 Task: Use Suspense Accents 04 Effect in this video Movie B.mp4
Action: Mouse pressed left at (251, 150)
Screenshot: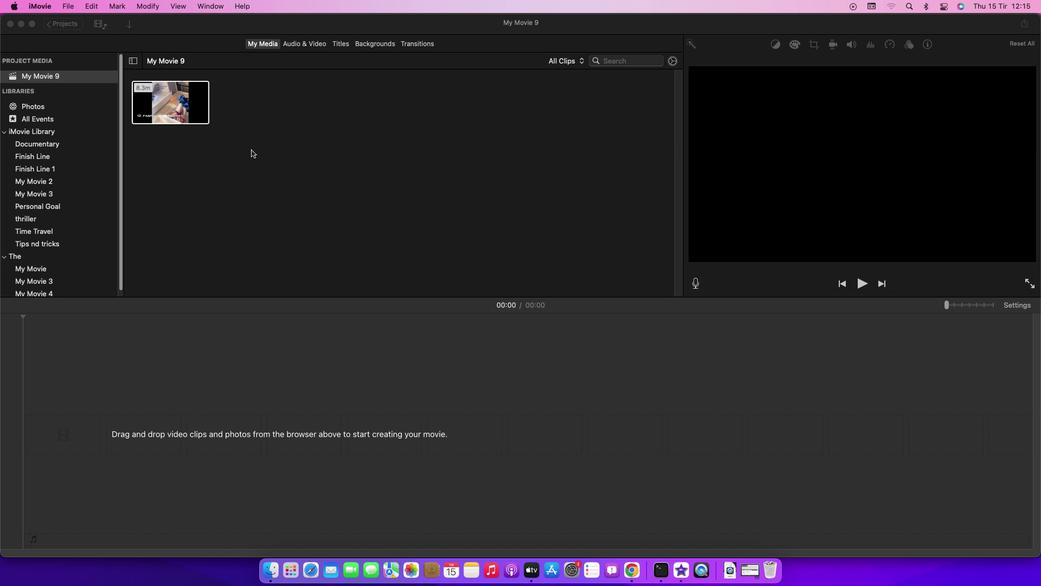 
Action: Mouse moved to (157, 110)
Screenshot: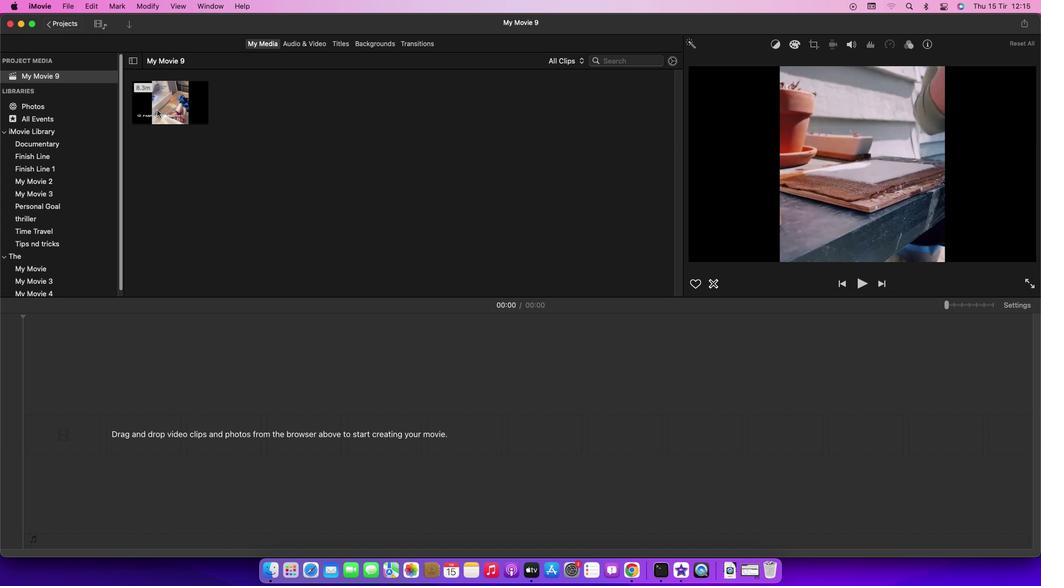 
Action: Mouse pressed left at (157, 110)
Screenshot: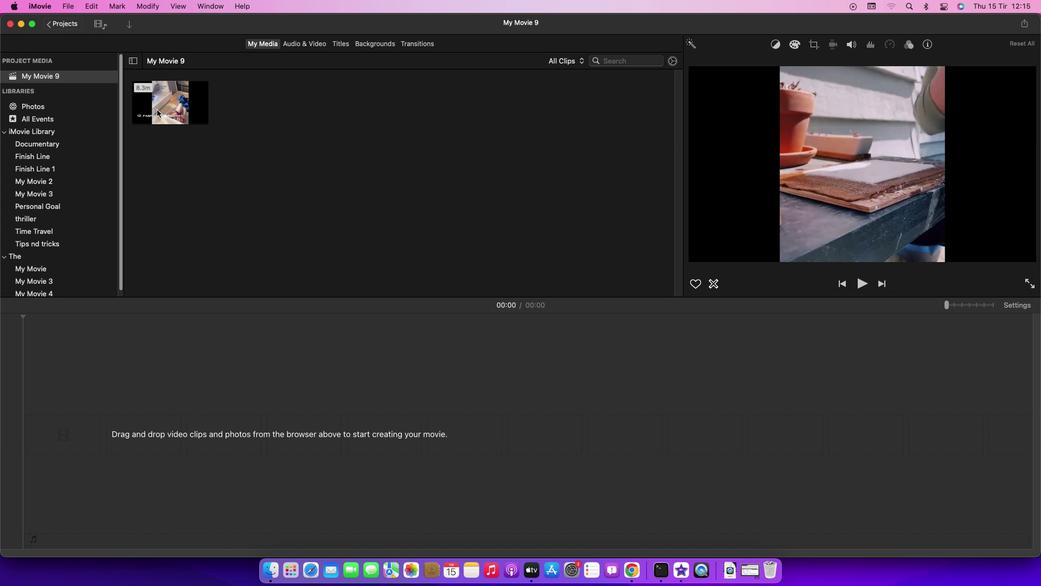 
Action: Mouse moved to (167, 105)
Screenshot: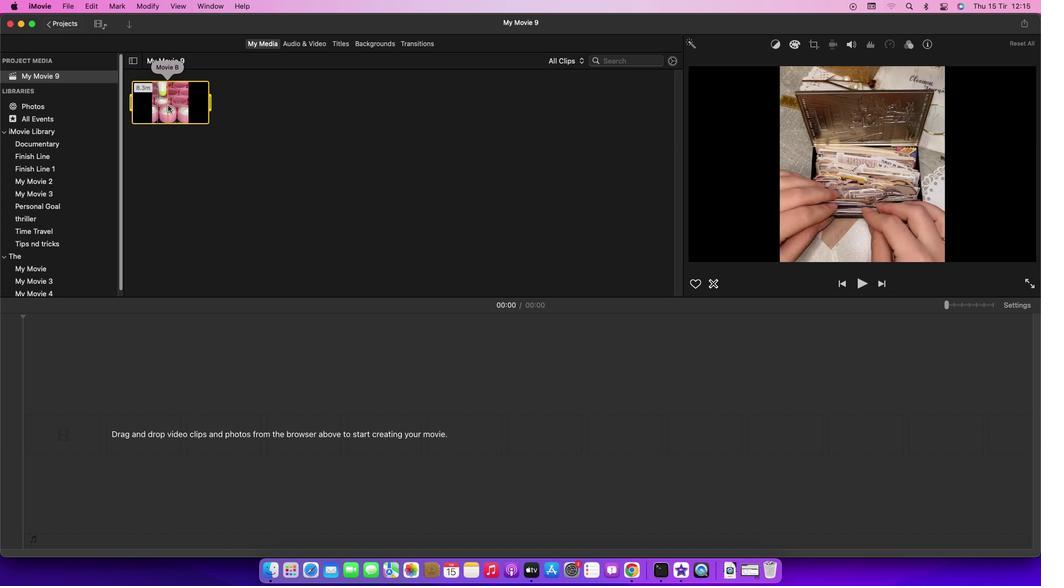 
Action: Mouse pressed left at (167, 105)
Screenshot: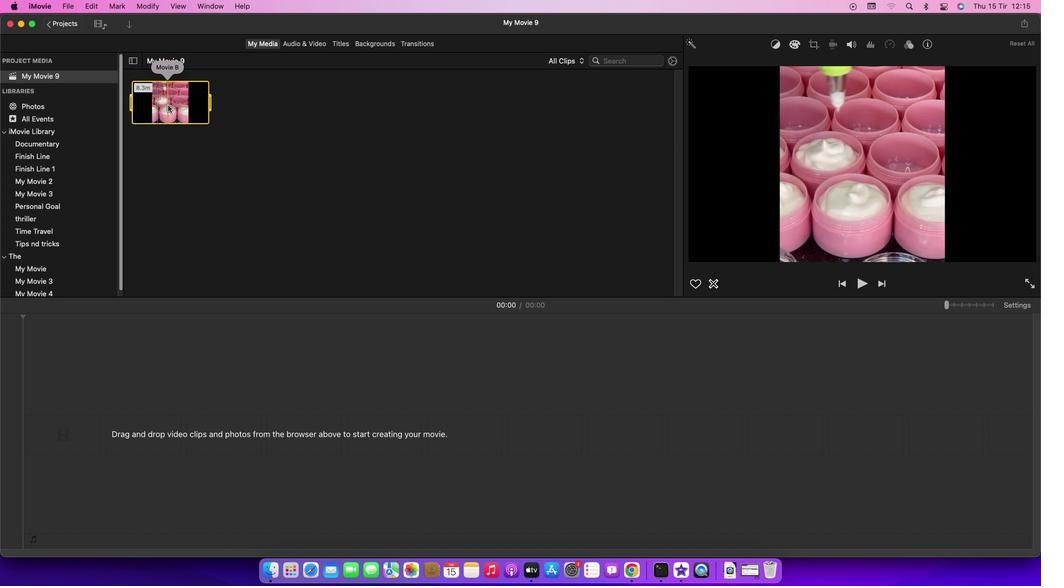 
Action: Mouse moved to (297, 45)
Screenshot: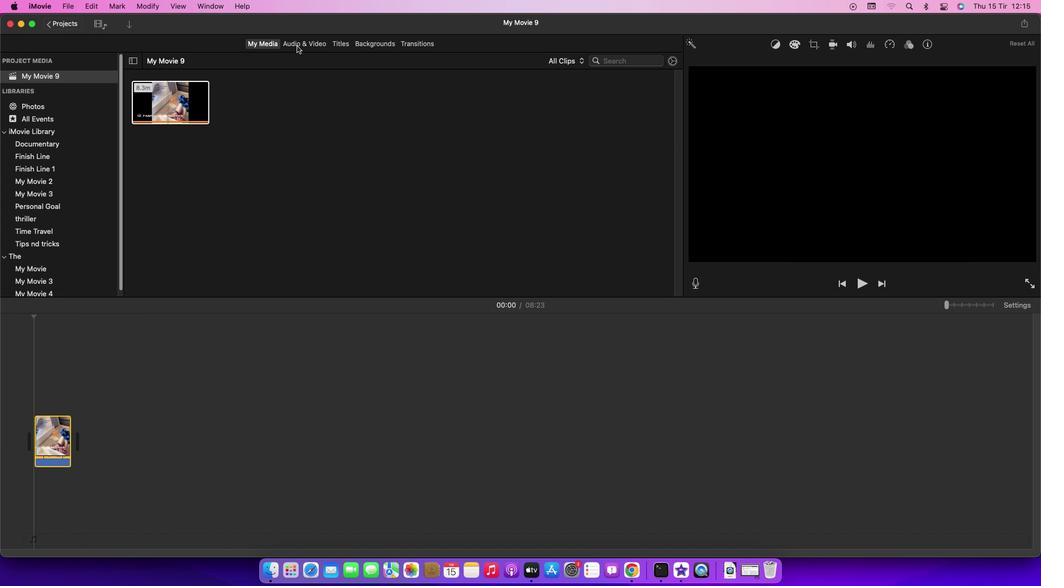 
Action: Mouse pressed left at (297, 45)
Screenshot: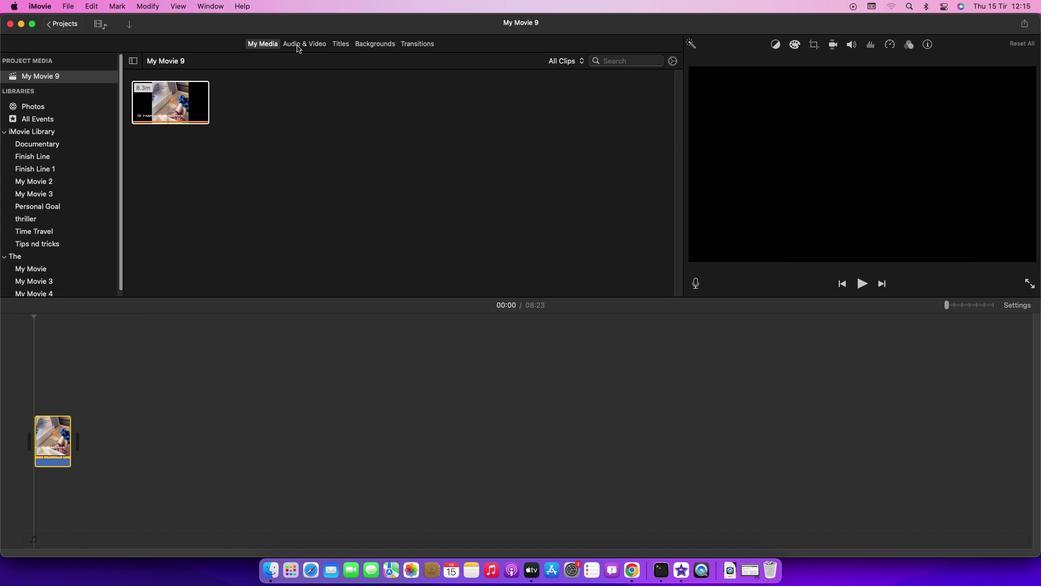 
Action: Mouse moved to (72, 103)
Screenshot: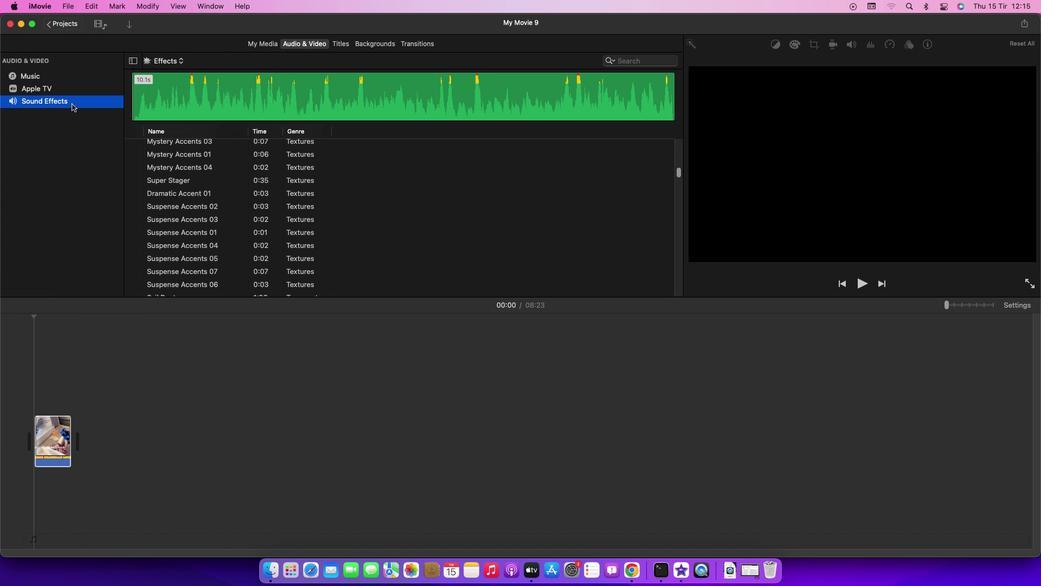 
Action: Mouse pressed left at (72, 103)
Screenshot: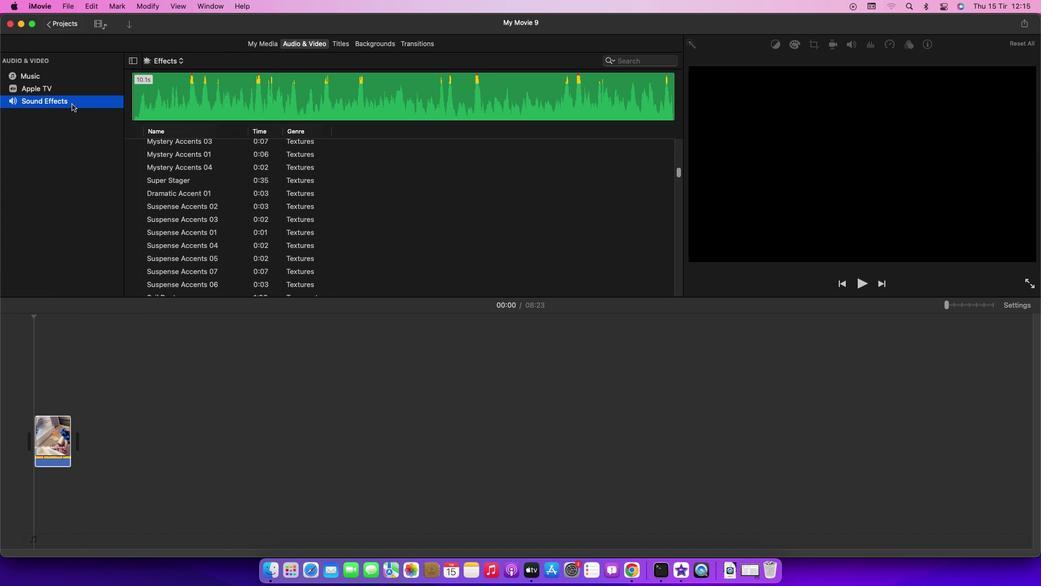 
Action: Mouse moved to (167, 245)
Screenshot: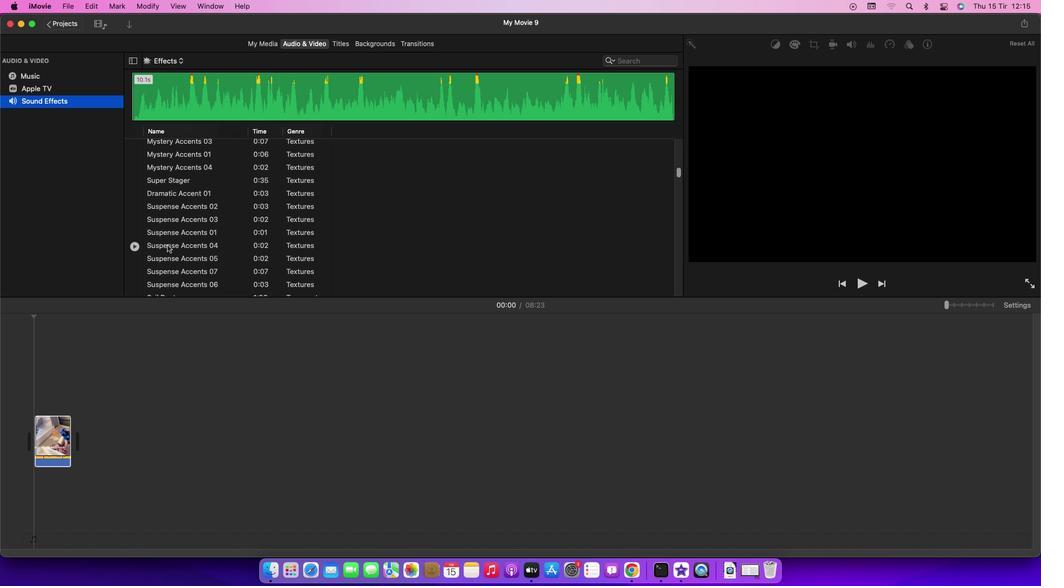 
Action: Mouse pressed left at (167, 245)
Screenshot: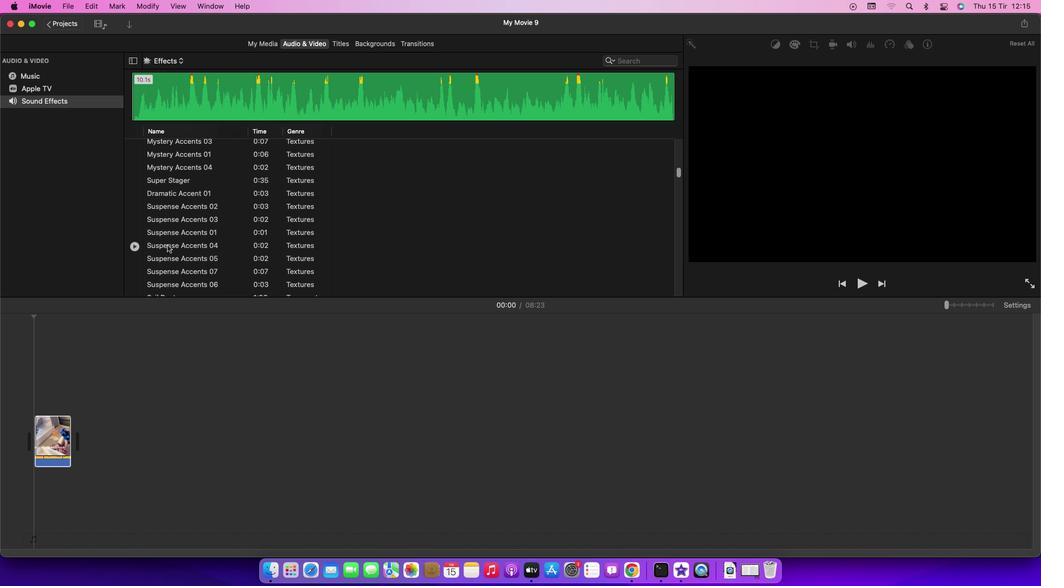 
Action: Mouse moved to (155, 338)
Screenshot: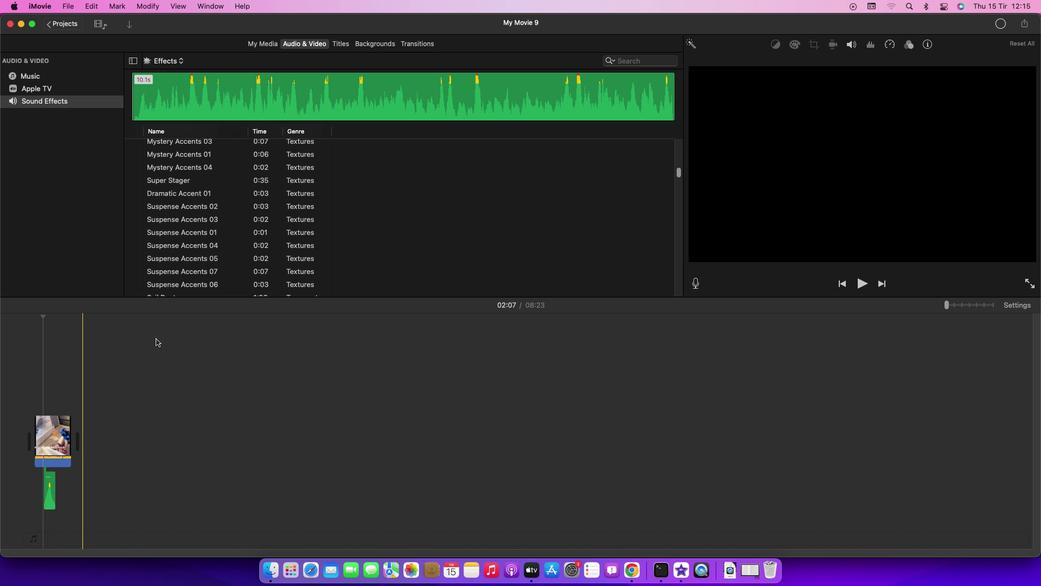 
